 Task: Set the subtitle format in the text subtitle parser to "dvdsubtitle".
Action: Mouse moved to (92, 12)
Screenshot: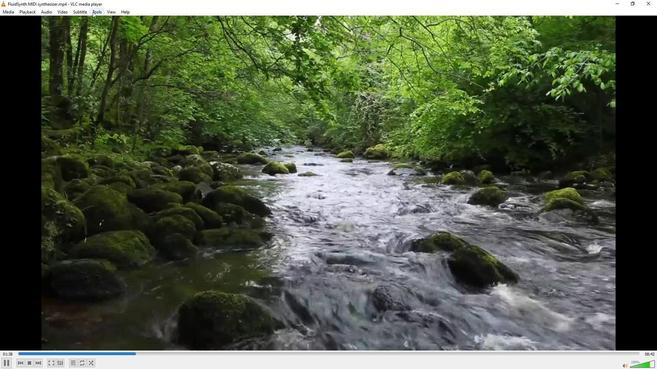 
Action: Mouse pressed left at (92, 12)
Screenshot: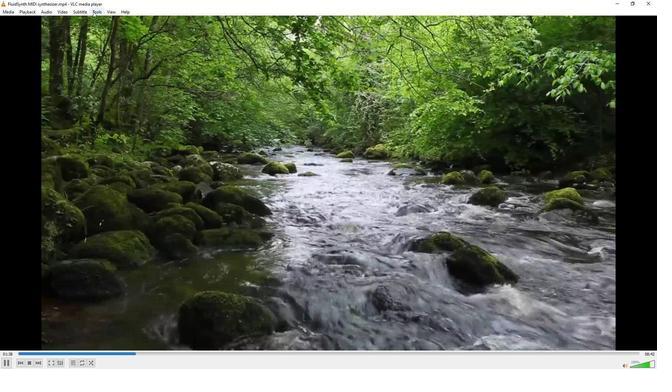 
Action: Mouse moved to (111, 96)
Screenshot: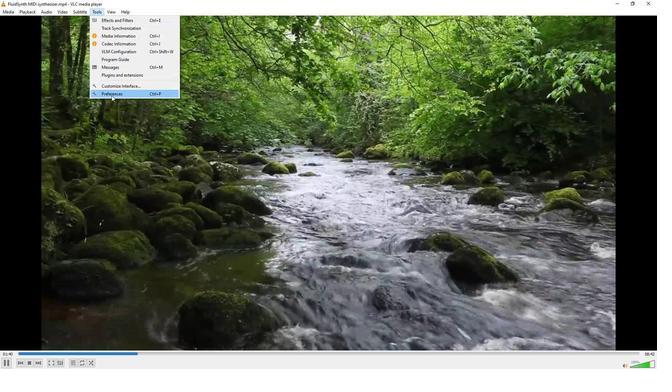 
Action: Mouse pressed left at (111, 96)
Screenshot: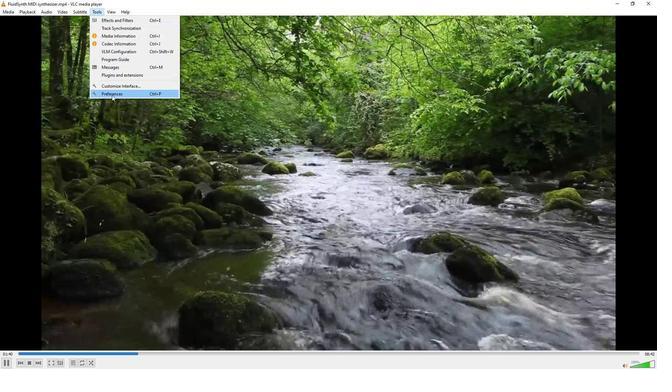 
Action: Mouse moved to (180, 284)
Screenshot: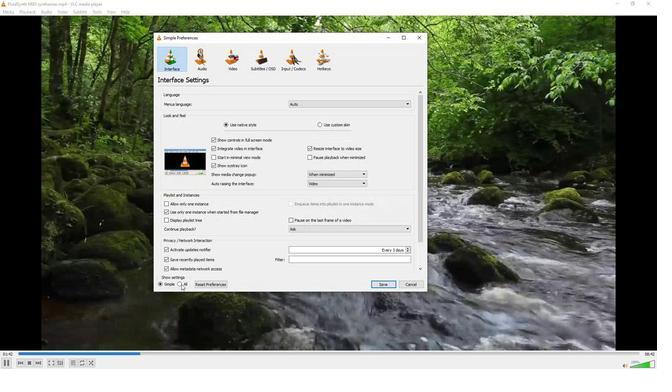 
Action: Mouse pressed left at (180, 284)
Screenshot: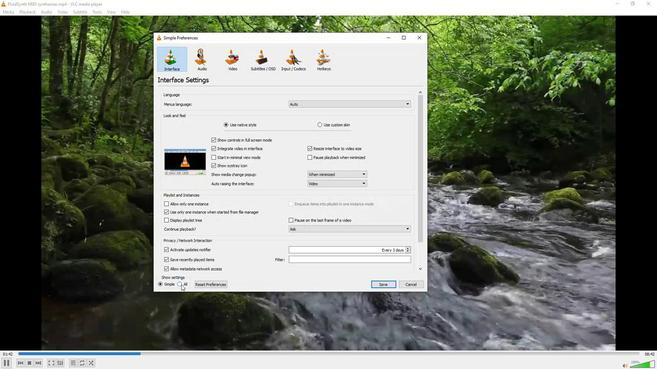 
Action: Mouse moved to (170, 187)
Screenshot: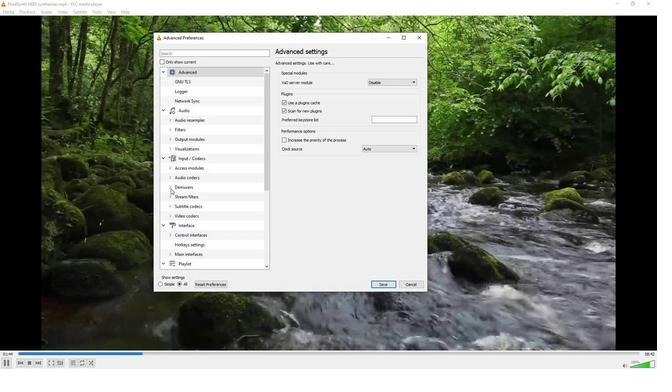 
Action: Mouse pressed left at (170, 187)
Screenshot: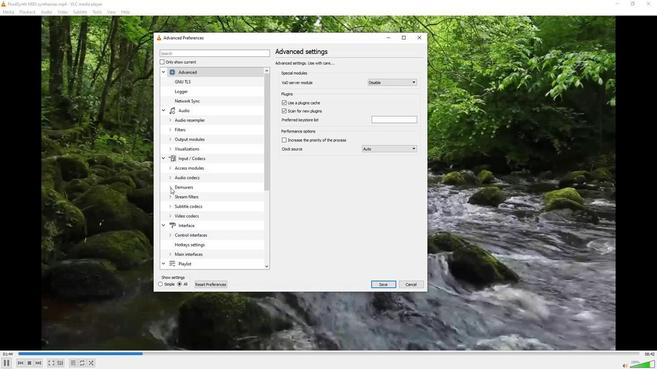 
Action: Mouse moved to (196, 229)
Screenshot: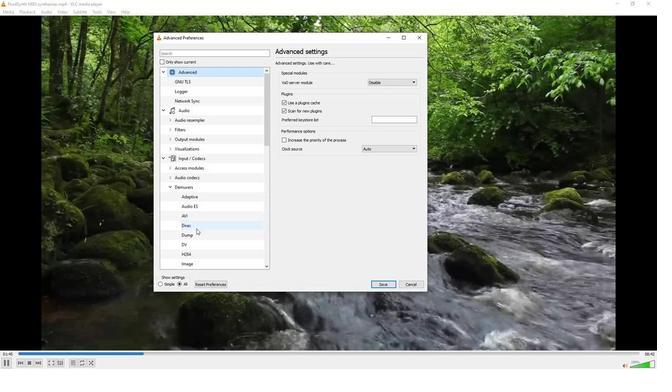 
Action: Mouse scrolled (196, 228) with delta (0, 0)
Screenshot: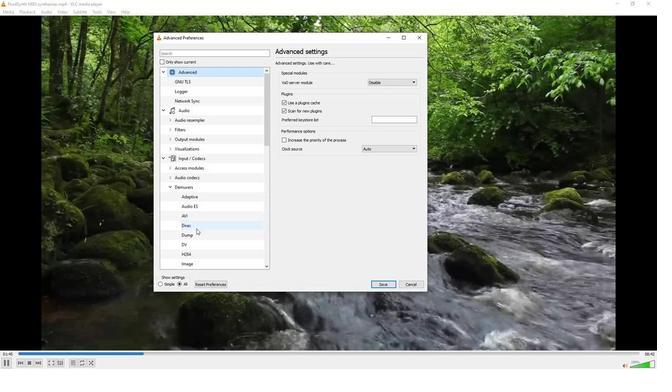 
Action: Mouse moved to (196, 229)
Screenshot: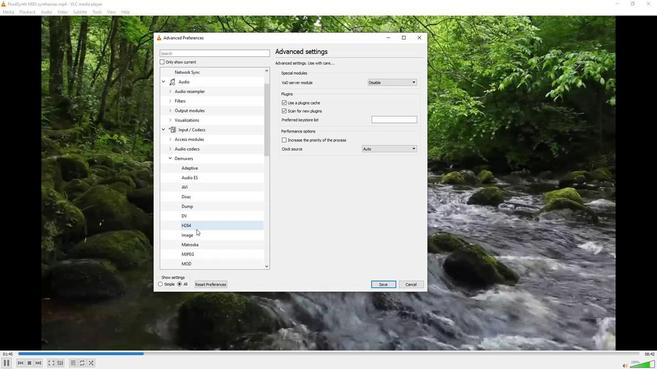 
Action: Mouse scrolled (196, 228) with delta (0, 0)
Screenshot: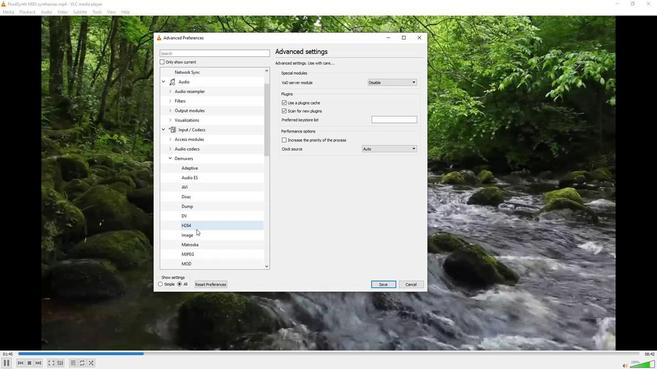 
Action: Mouse scrolled (196, 228) with delta (0, 0)
Screenshot: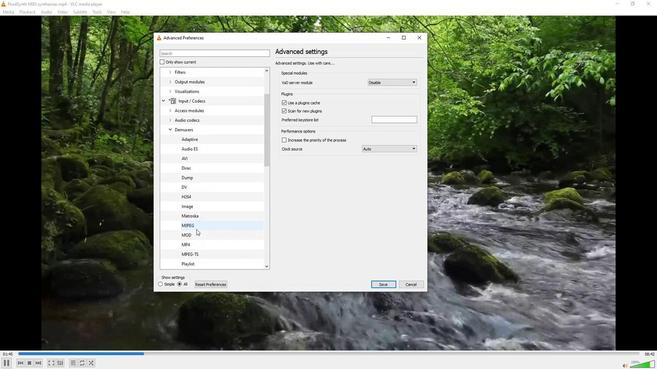 
Action: Mouse scrolled (196, 228) with delta (0, 0)
Screenshot: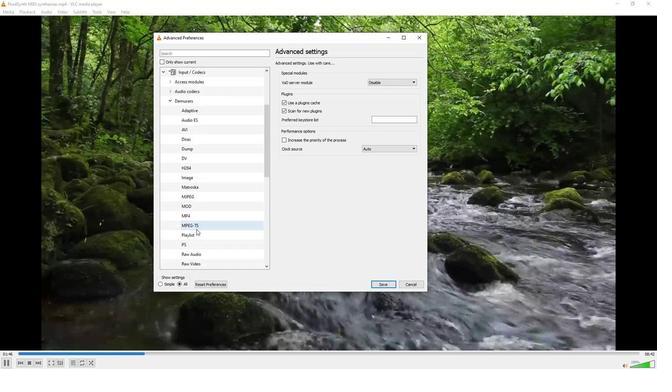 
Action: Mouse moved to (199, 263)
Screenshot: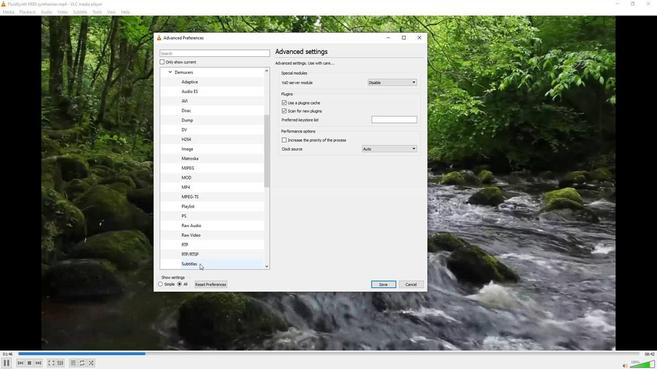 
Action: Mouse pressed left at (199, 263)
Screenshot: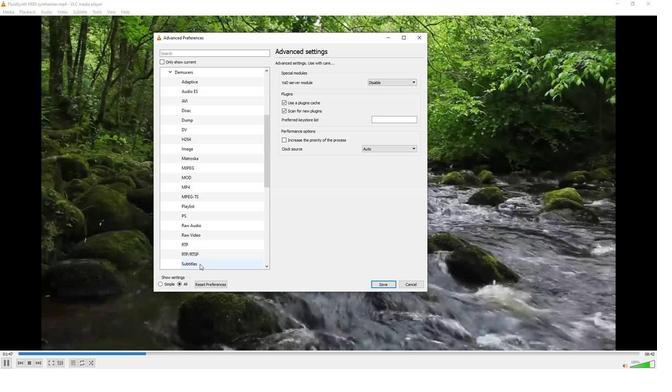 
Action: Mouse moved to (406, 93)
Screenshot: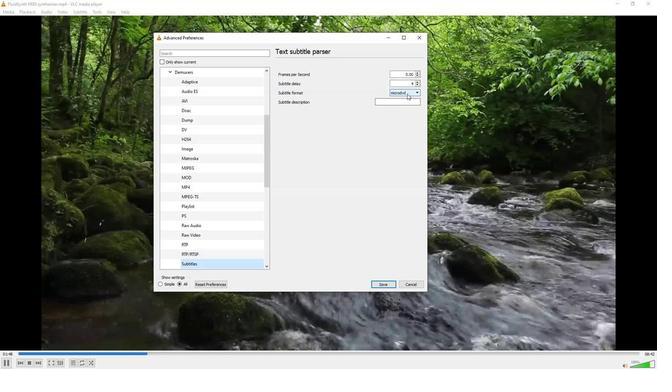 
Action: Mouse pressed left at (406, 93)
Screenshot: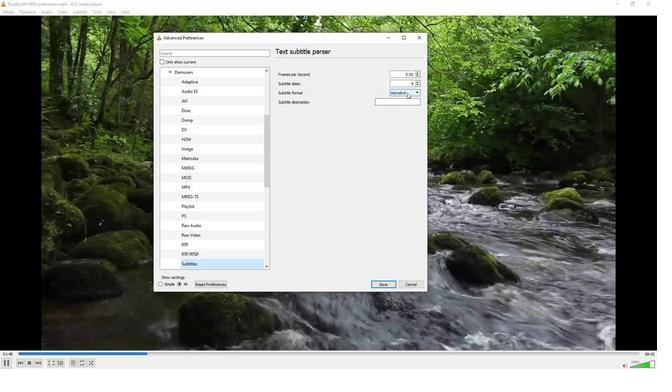 
Action: Mouse moved to (396, 140)
Screenshot: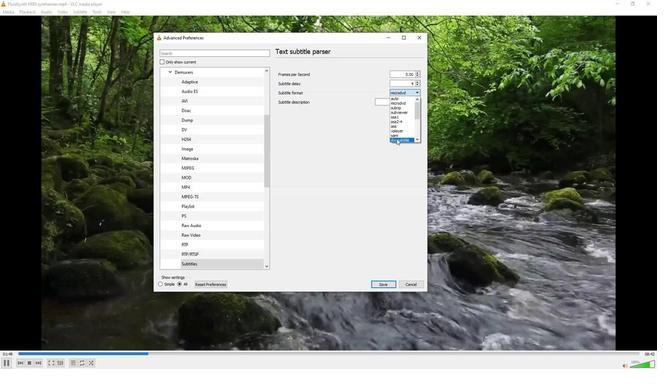
Action: Mouse pressed left at (396, 140)
Screenshot: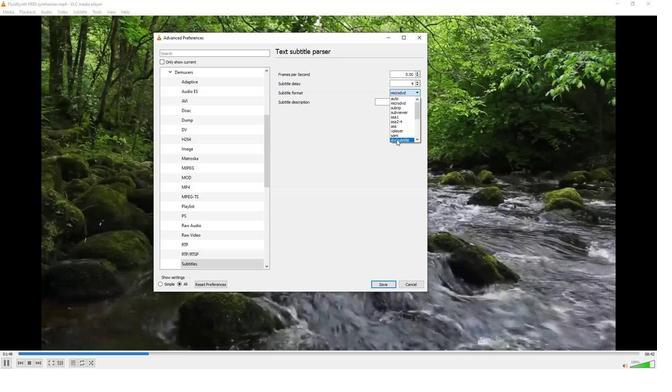 
Action: Mouse moved to (384, 142)
Screenshot: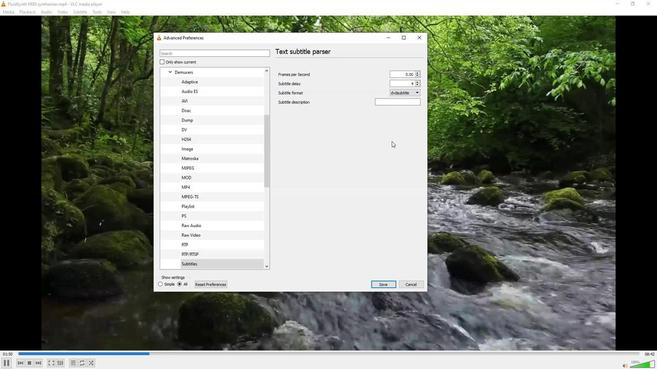 
